 Task: Add to scrum project UniTech a team member softage.1@softage.net.
Action: Mouse moved to (271, 154)
Screenshot: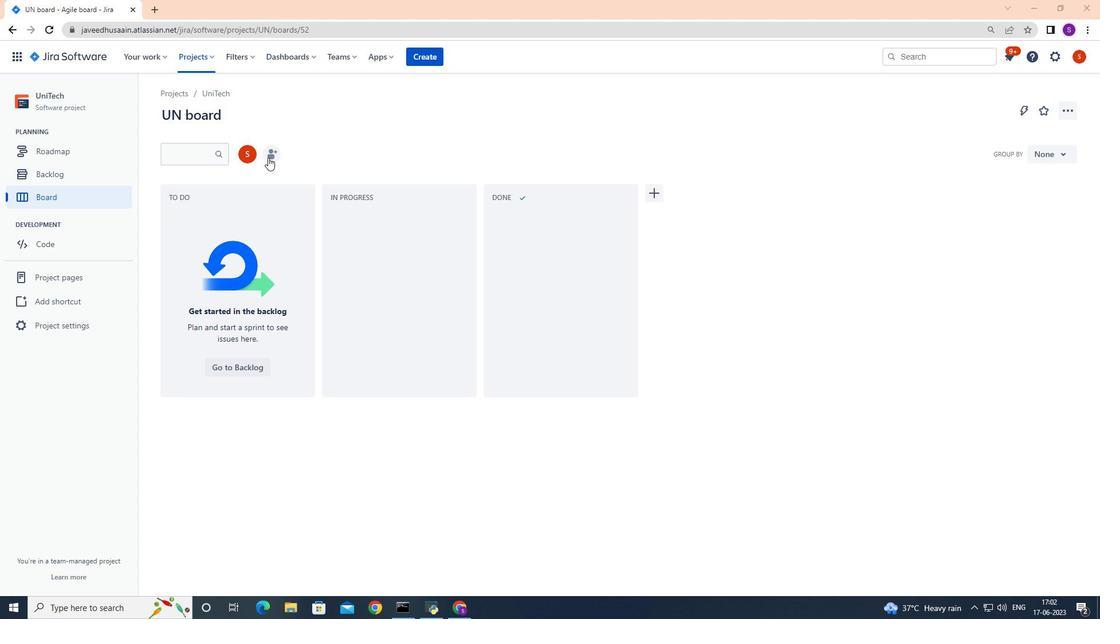 
Action: Mouse pressed left at (271, 154)
Screenshot: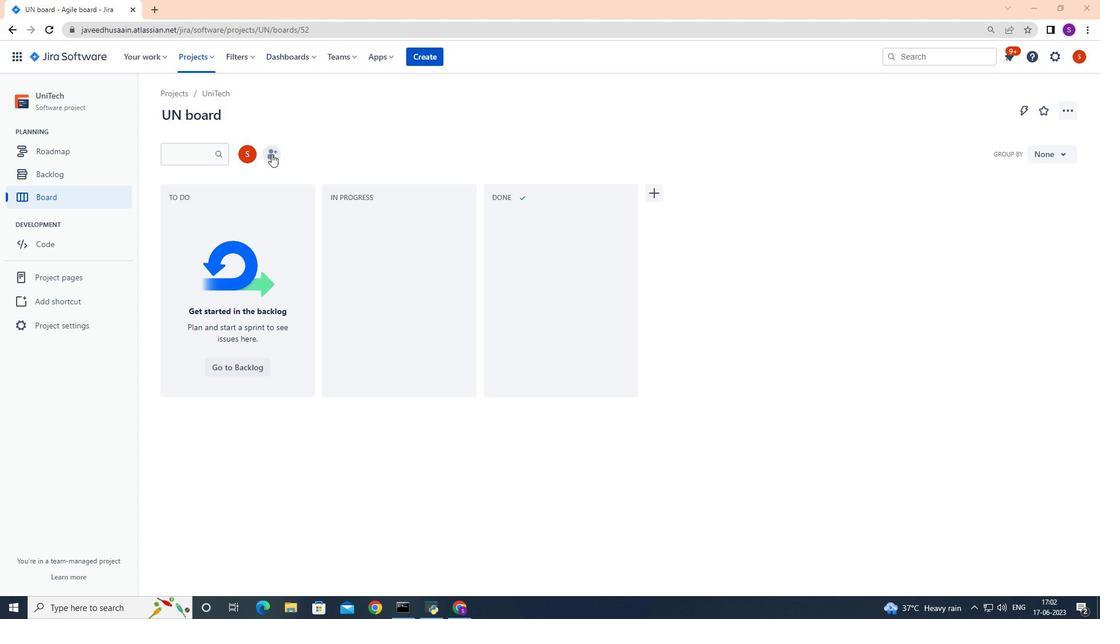 
Action: Mouse moved to (488, 137)
Screenshot: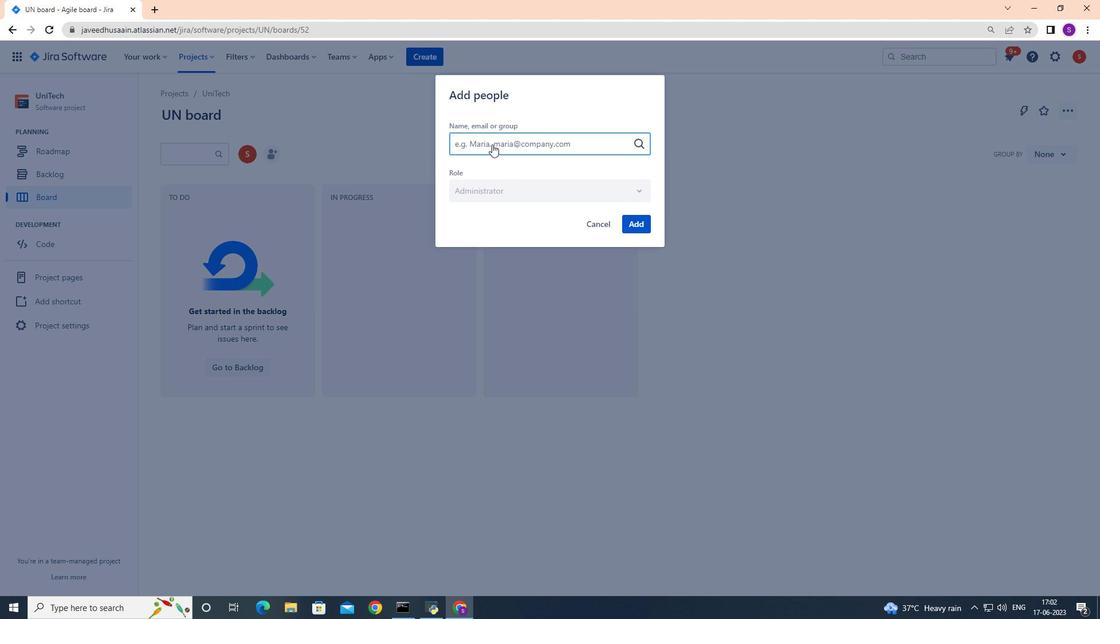 
Action: Key pressed softage.1<Key.shift>@softage.net
Screenshot: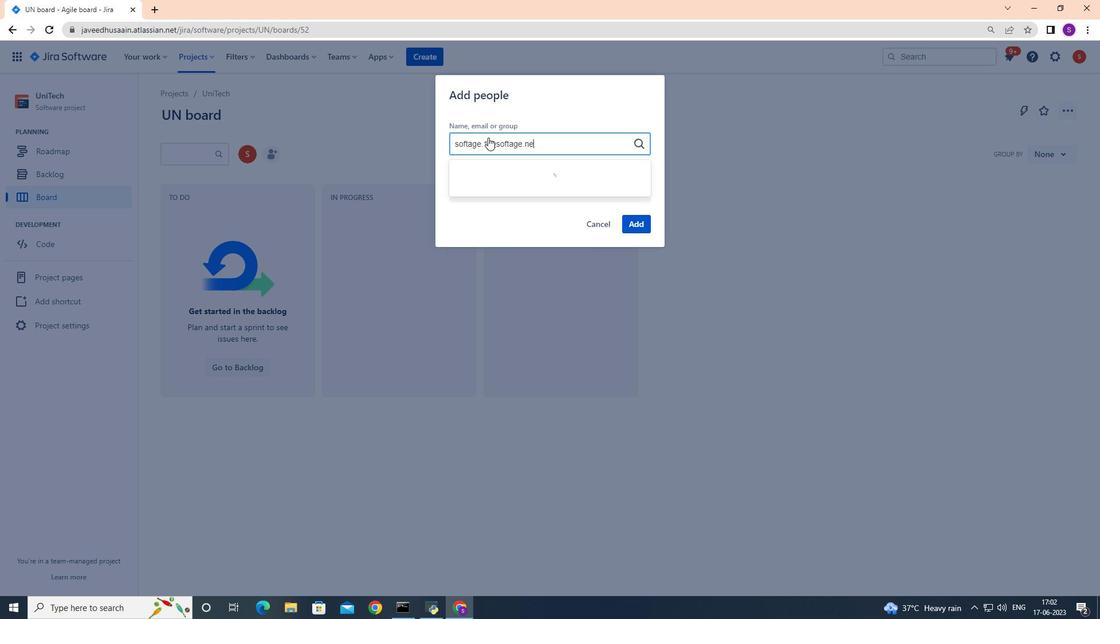 
Action: Mouse moved to (508, 173)
Screenshot: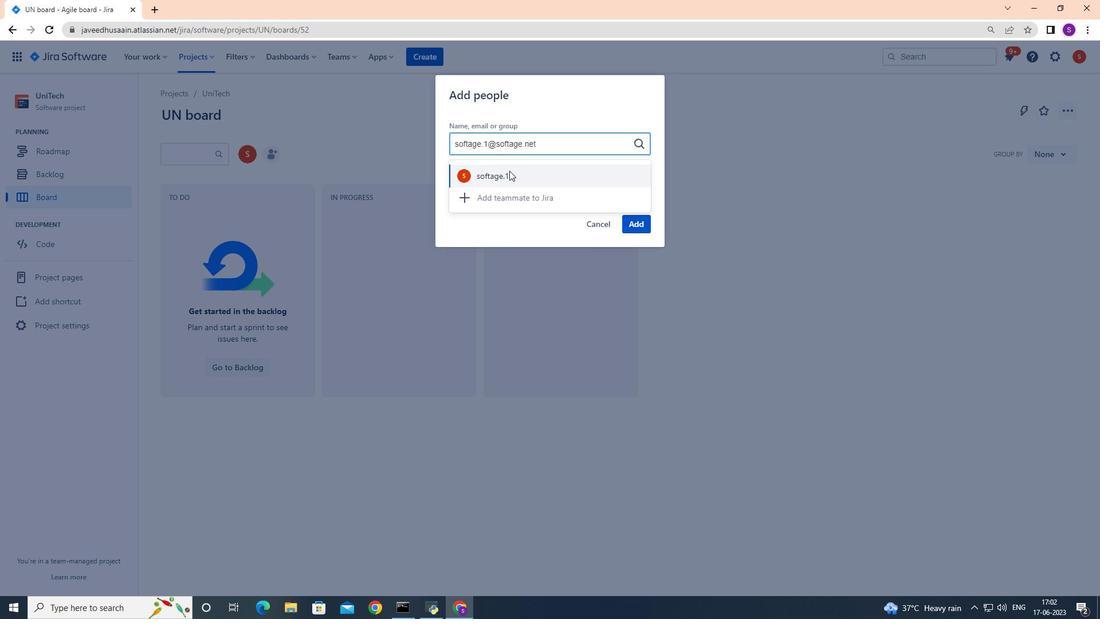 
Action: Mouse pressed left at (508, 173)
Screenshot: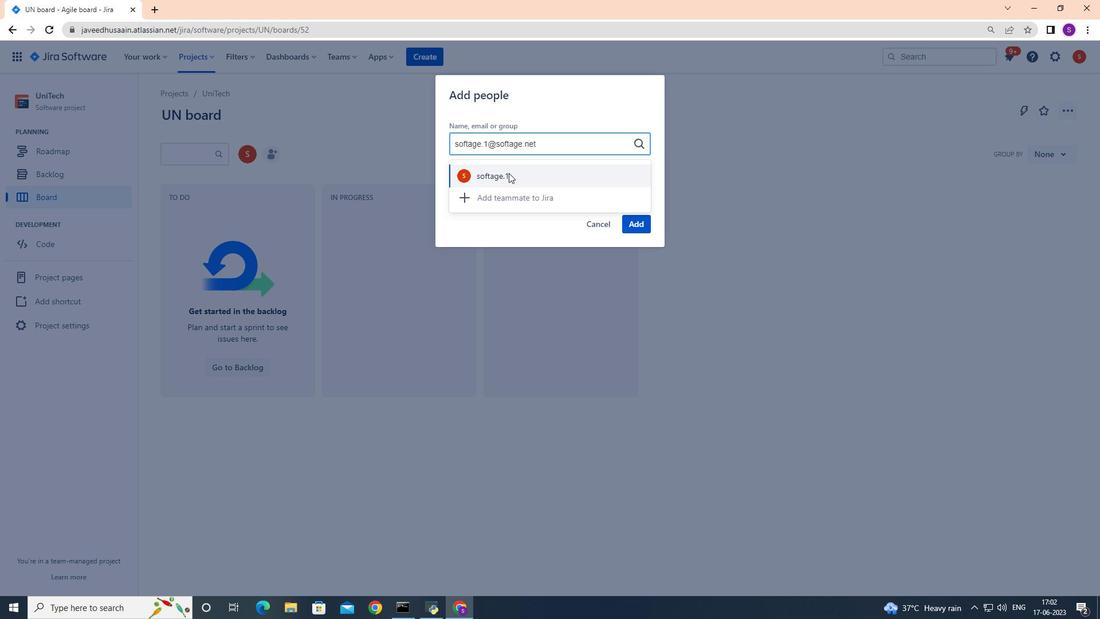 
Action: Mouse moved to (641, 221)
Screenshot: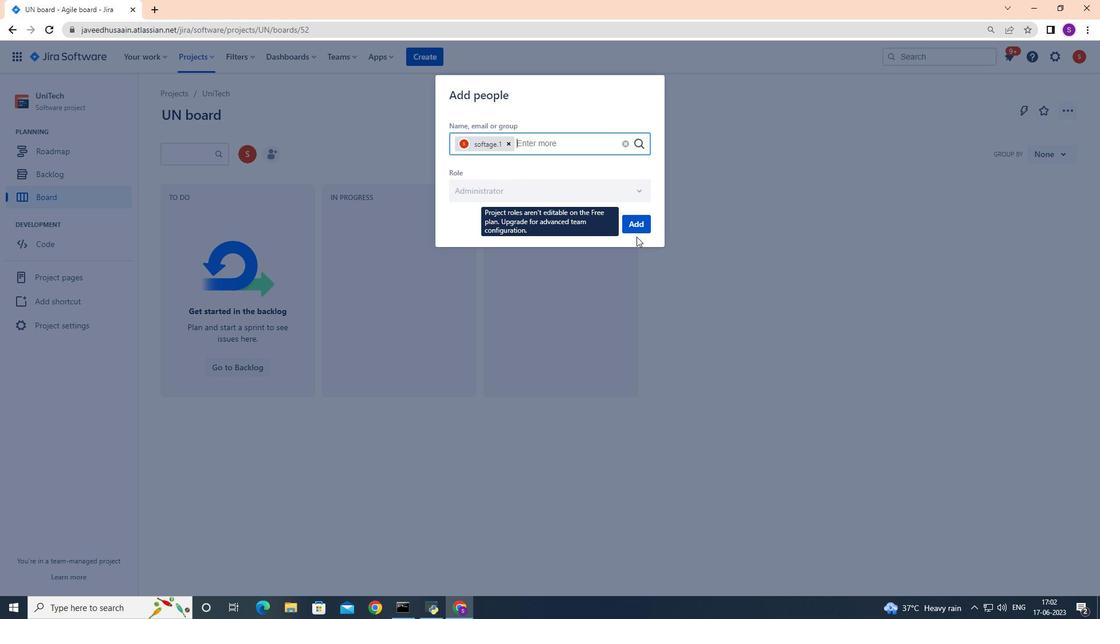 
Action: Mouse pressed left at (641, 221)
Screenshot: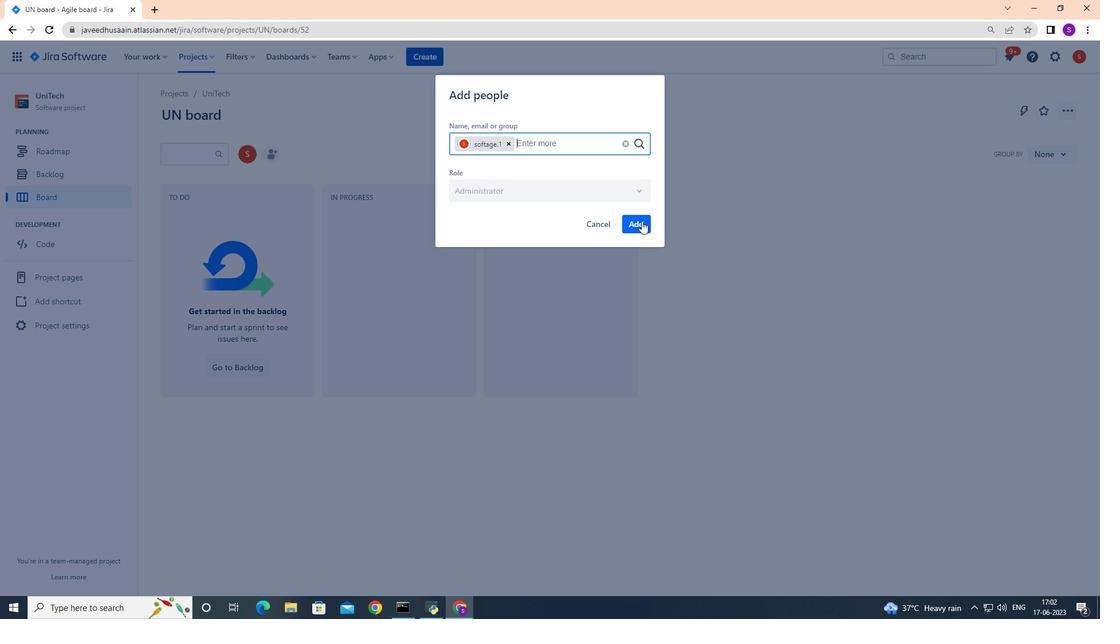 
